 Task: Create a due date automation trigger when advanced on, 2 hours before a card is due add basic without the yellow label.
Action: Mouse moved to (855, 263)
Screenshot: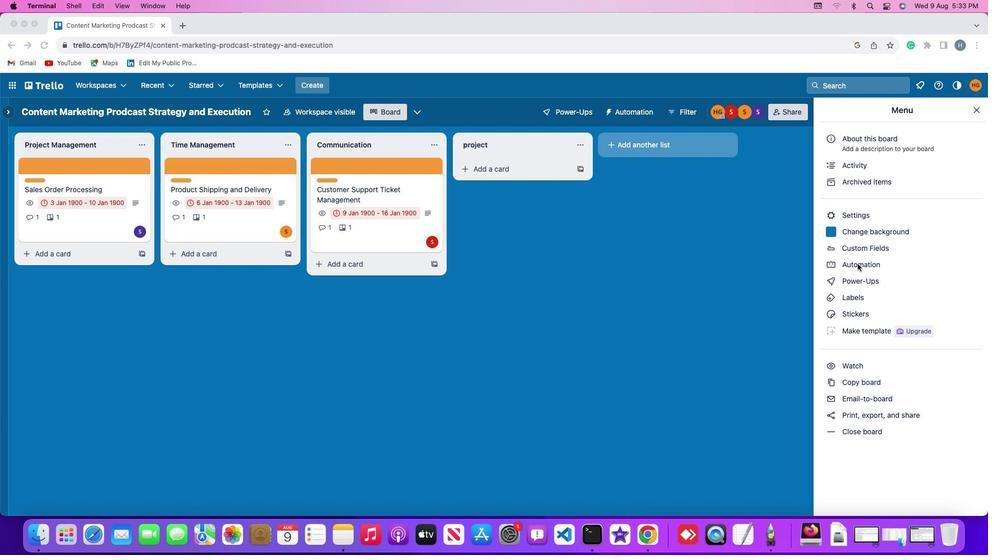 
Action: Mouse pressed left at (855, 263)
Screenshot: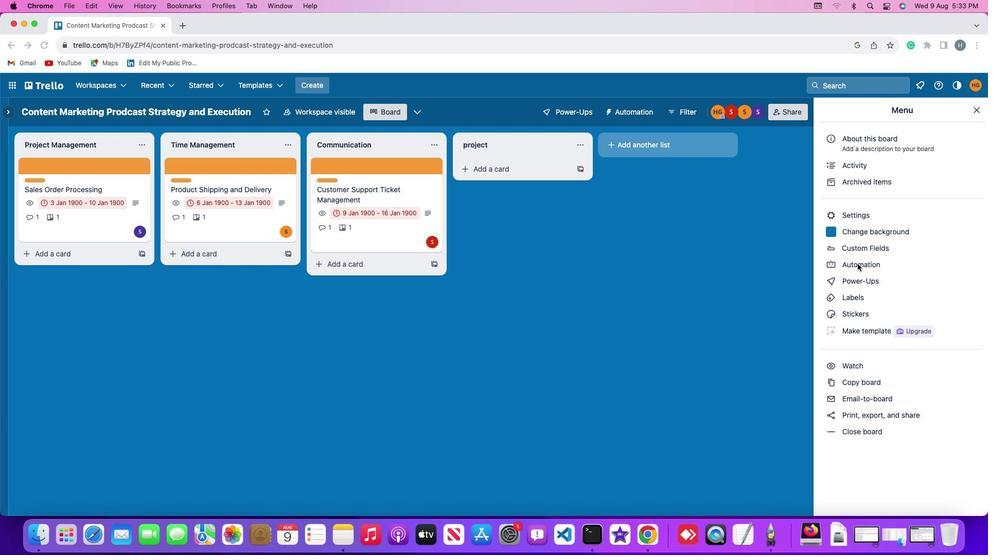 
Action: Mouse pressed left at (855, 263)
Screenshot: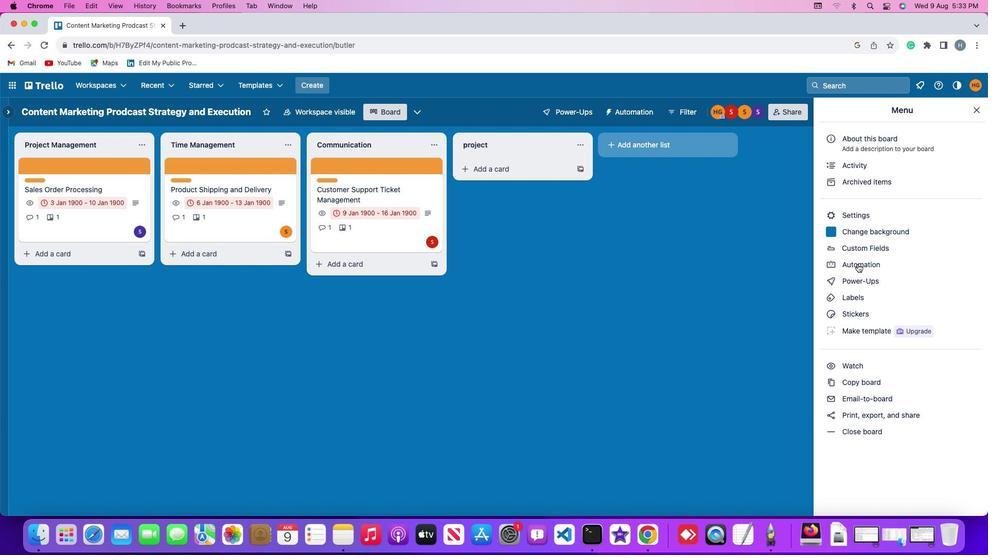 
Action: Mouse moved to (62, 246)
Screenshot: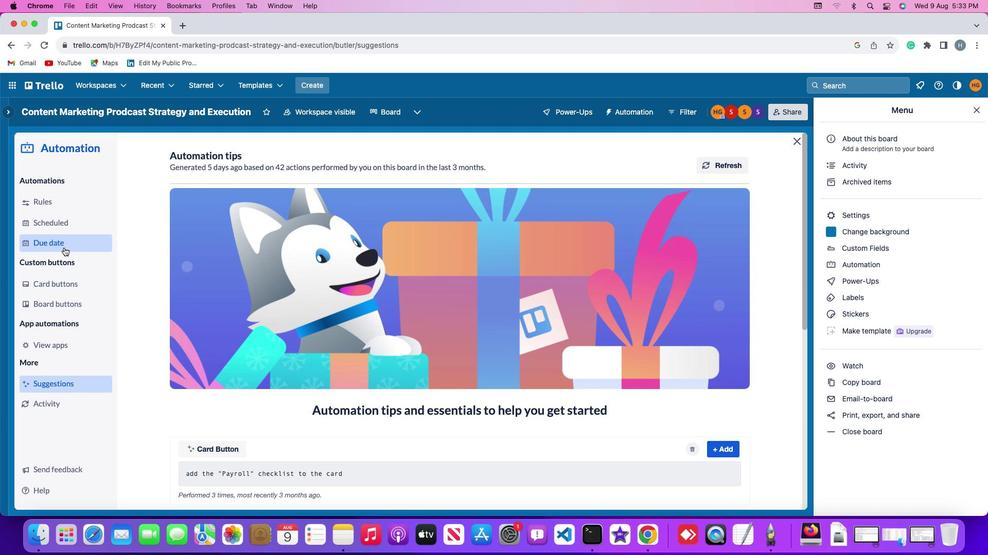 
Action: Mouse pressed left at (62, 246)
Screenshot: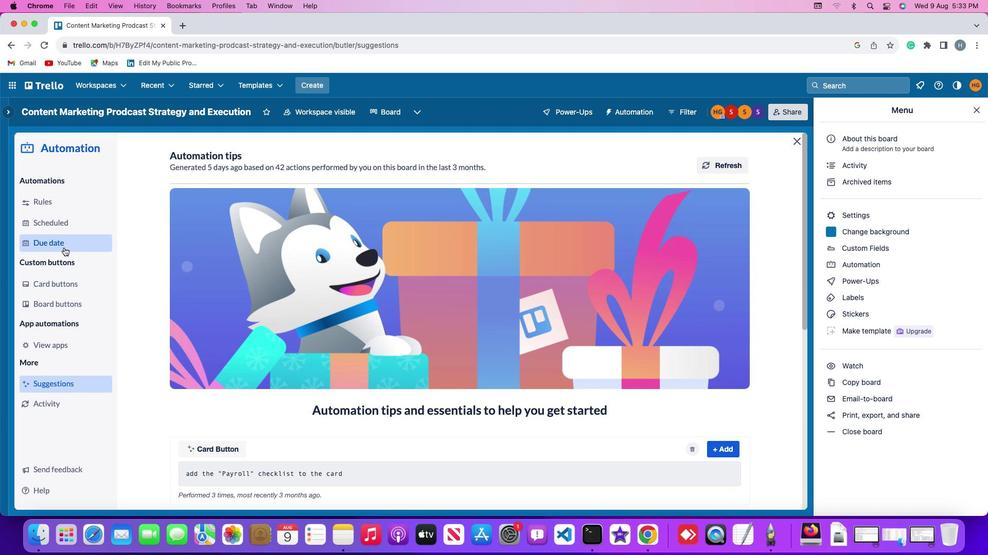 
Action: Mouse moved to (692, 154)
Screenshot: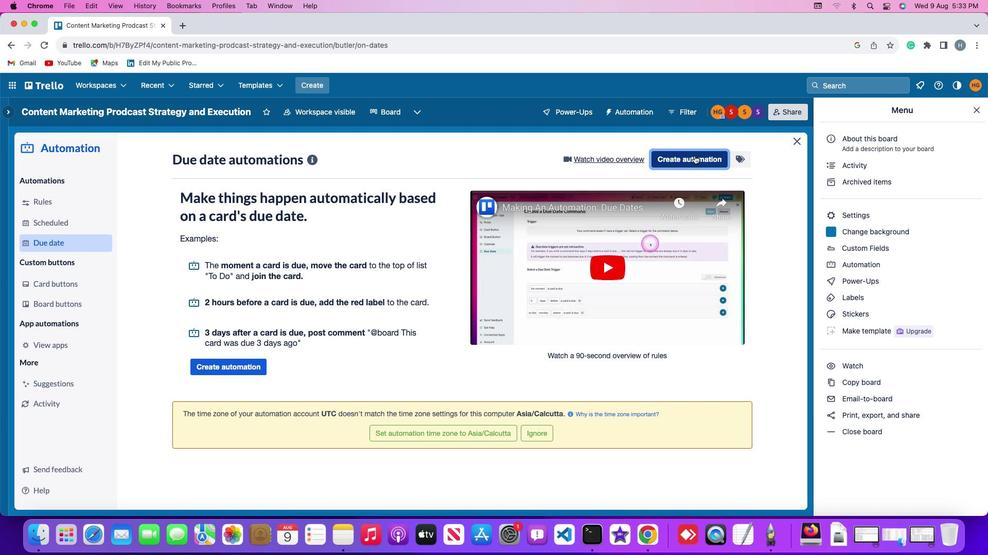 
Action: Mouse pressed left at (692, 154)
Screenshot: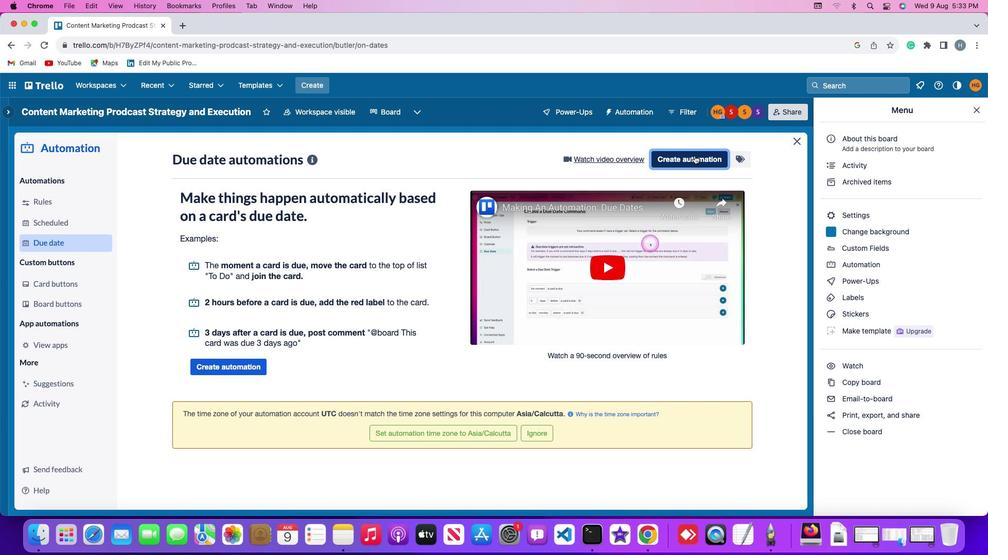 
Action: Mouse moved to (354, 254)
Screenshot: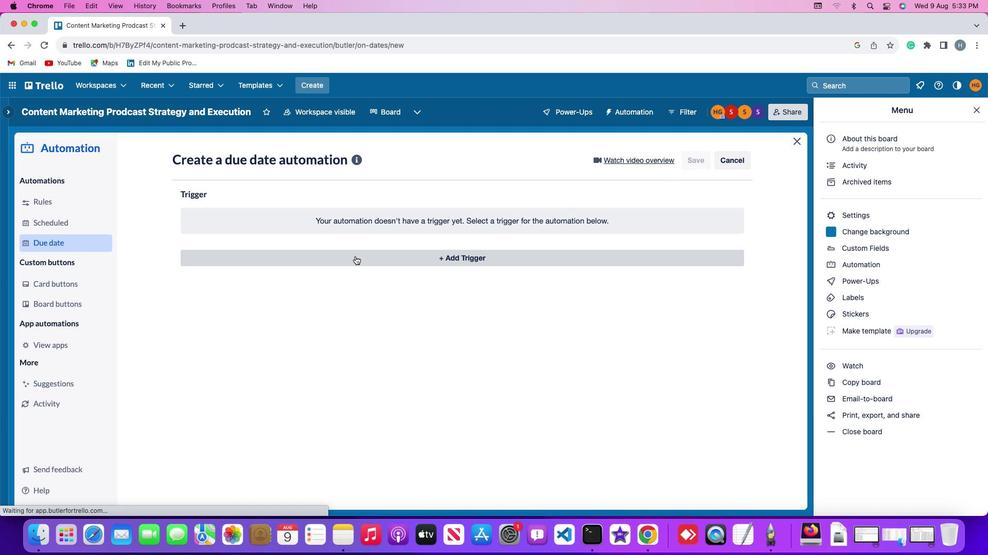 
Action: Mouse pressed left at (354, 254)
Screenshot: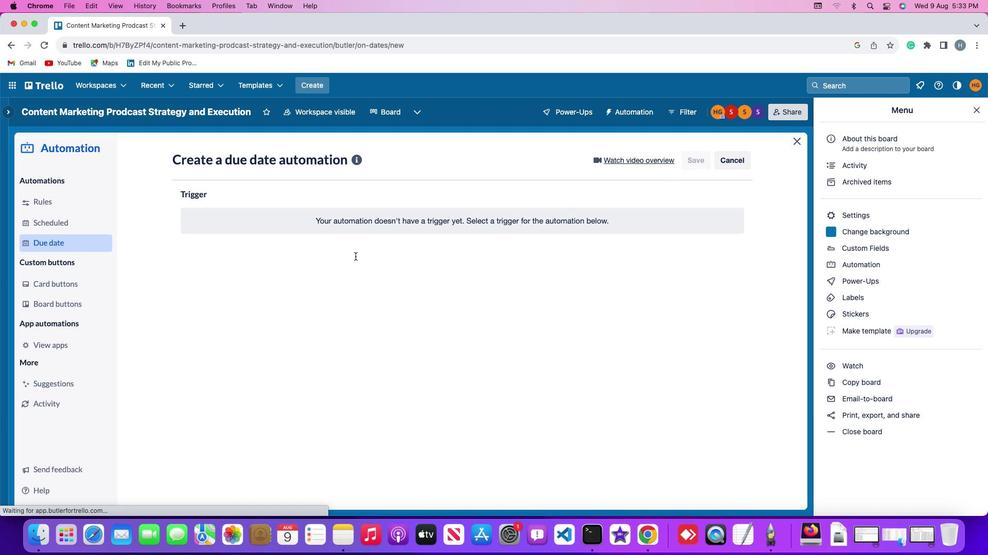 
Action: Mouse moved to (197, 417)
Screenshot: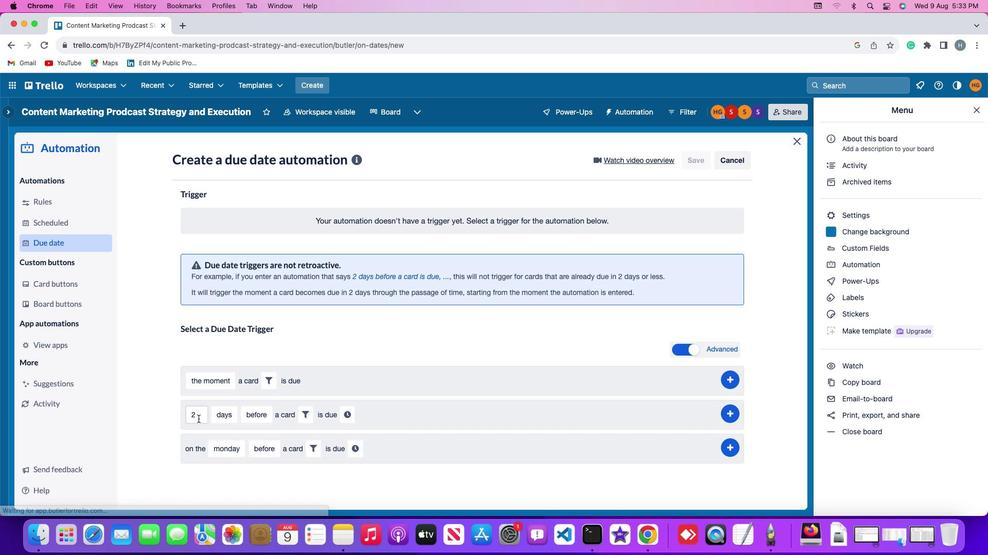 
Action: Mouse pressed left at (197, 417)
Screenshot: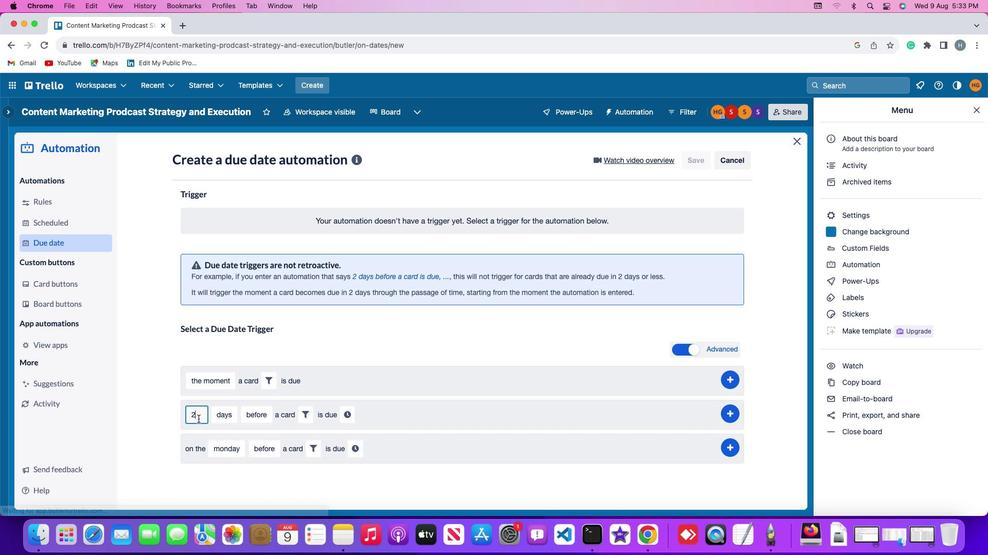 
Action: Mouse moved to (198, 415)
Screenshot: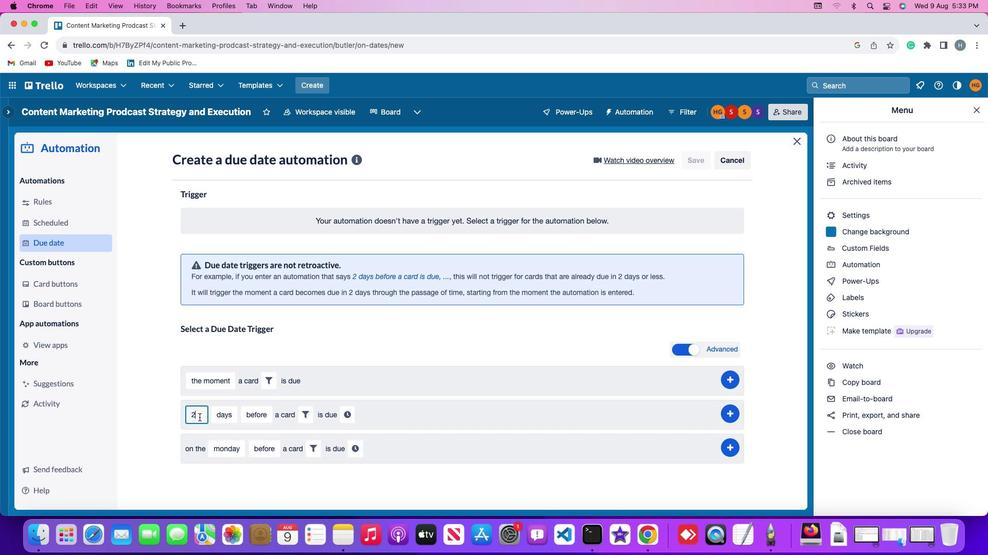 
Action: Key pressed Key.backspace
Screenshot: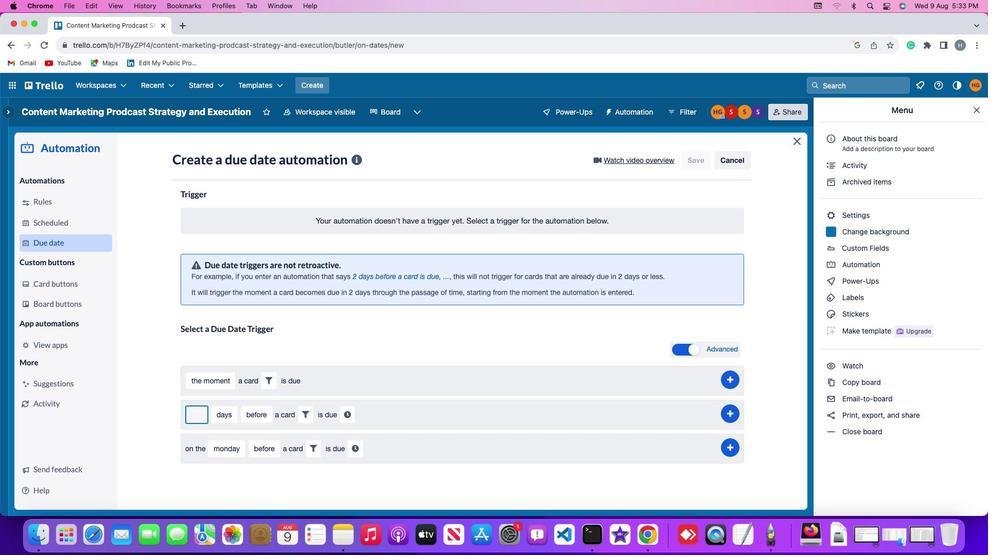 
Action: Mouse moved to (200, 414)
Screenshot: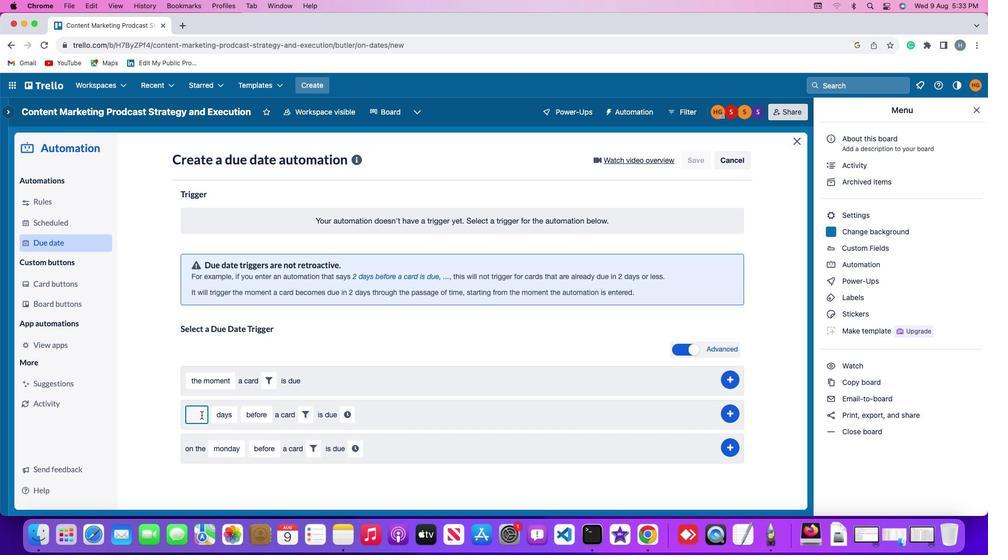 
Action: Key pressed '2'
Screenshot: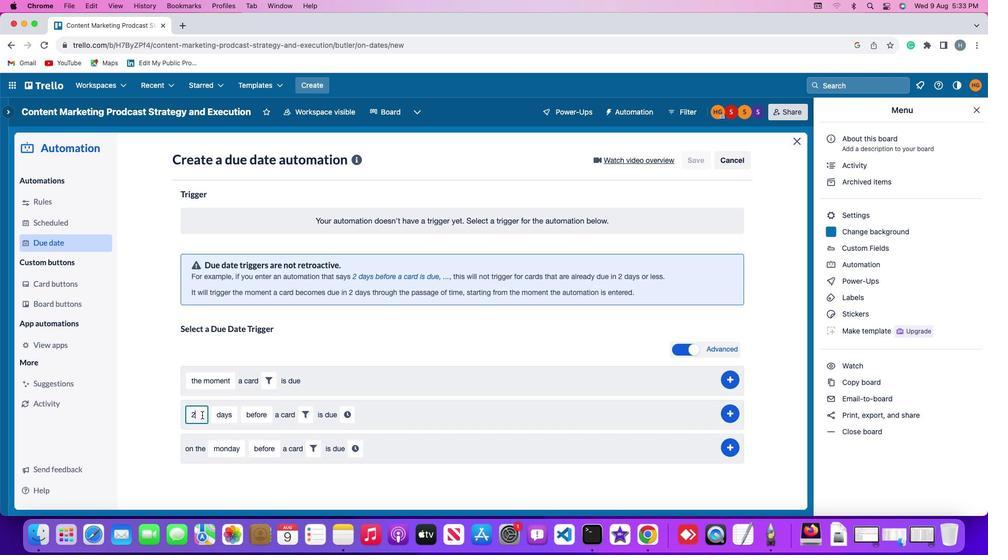 
Action: Mouse moved to (223, 415)
Screenshot: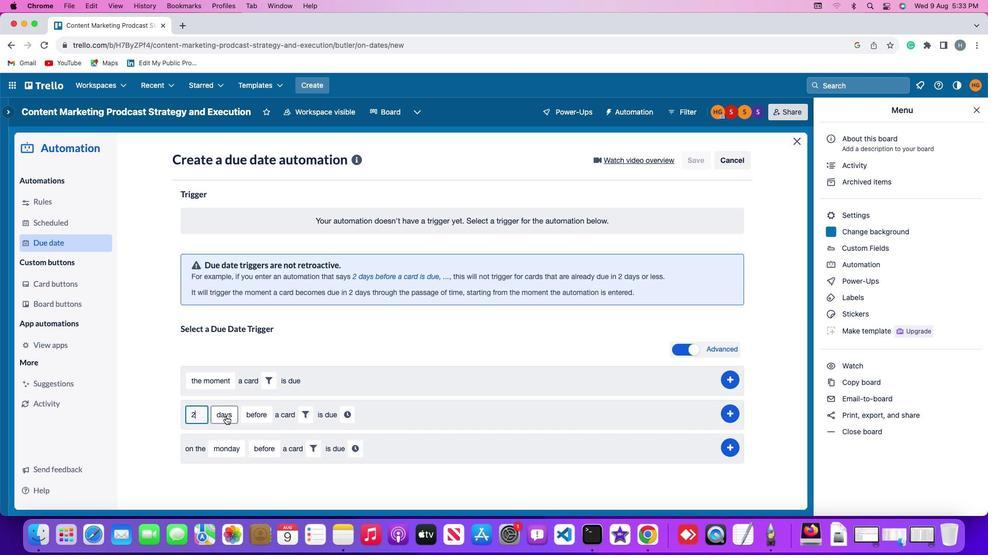 
Action: Mouse pressed left at (223, 415)
Screenshot: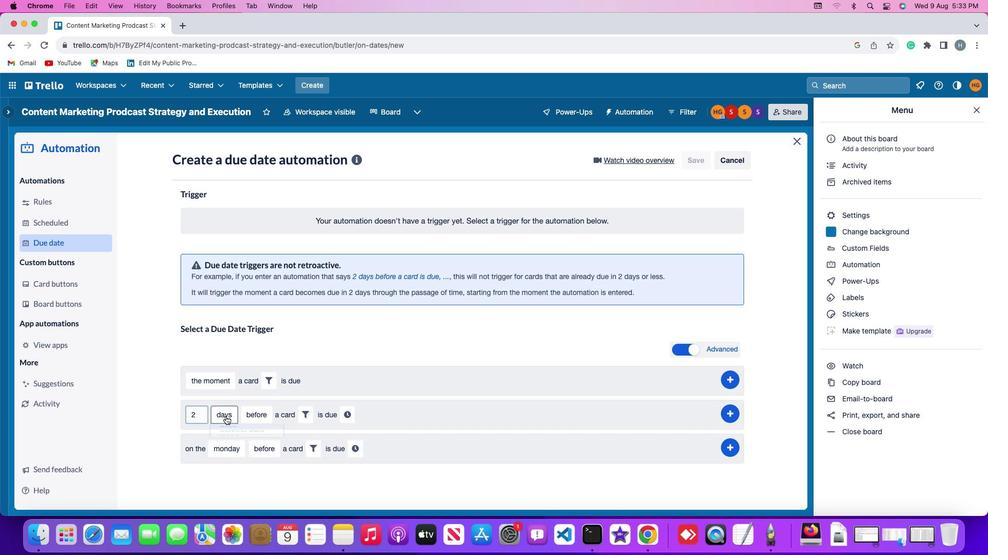 
Action: Mouse moved to (231, 472)
Screenshot: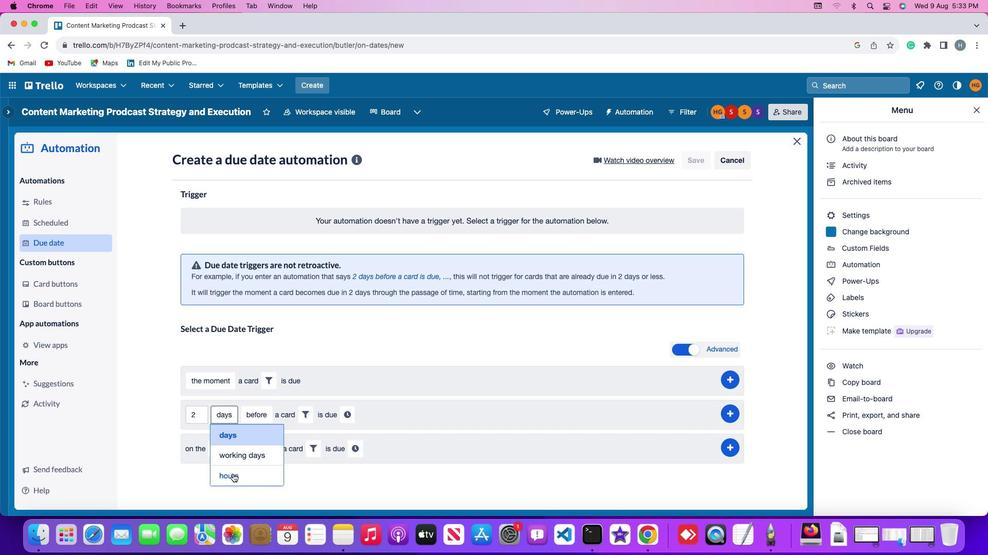 
Action: Mouse pressed left at (231, 472)
Screenshot: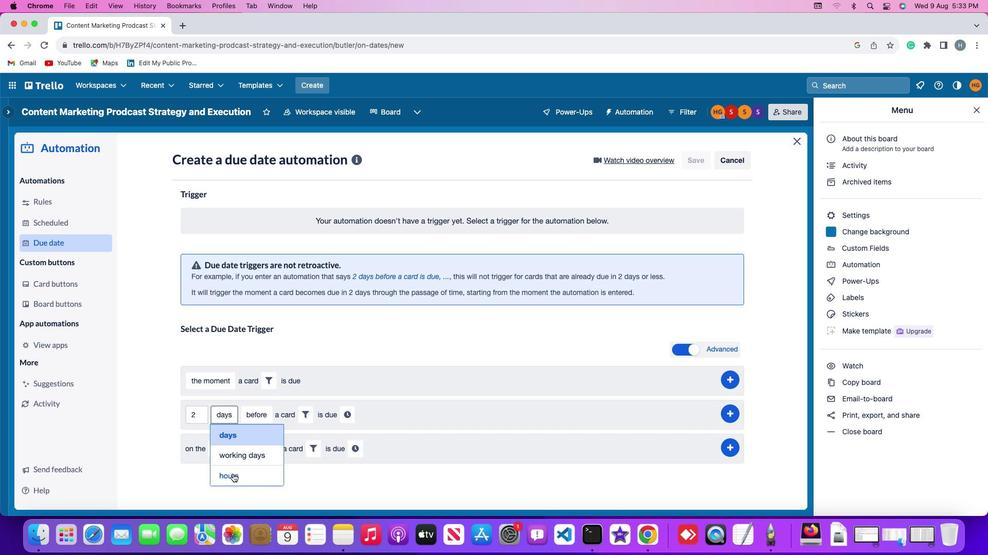 
Action: Mouse moved to (259, 414)
Screenshot: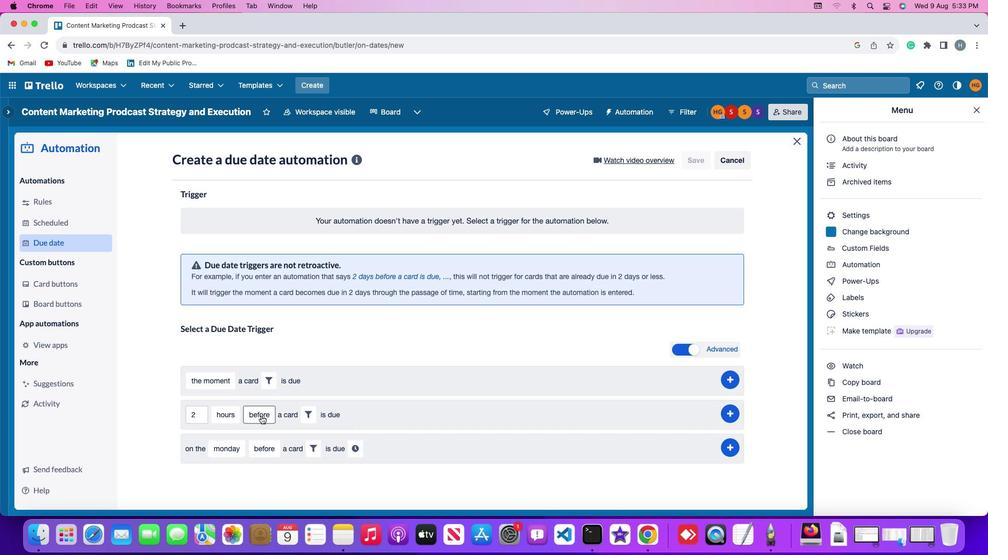 
Action: Mouse pressed left at (259, 414)
Screenshot: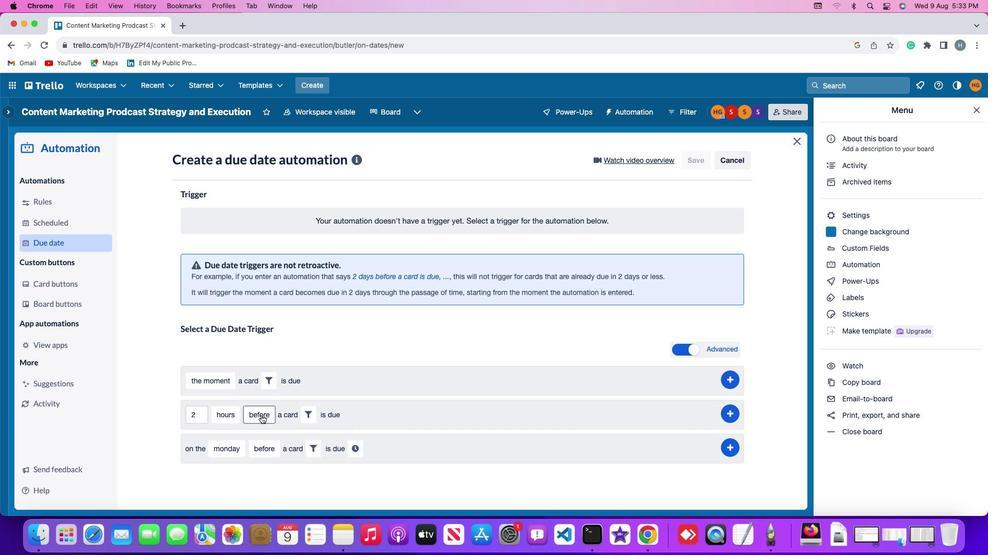 
Action: Mouse moved to (260, 434)
Screenshot: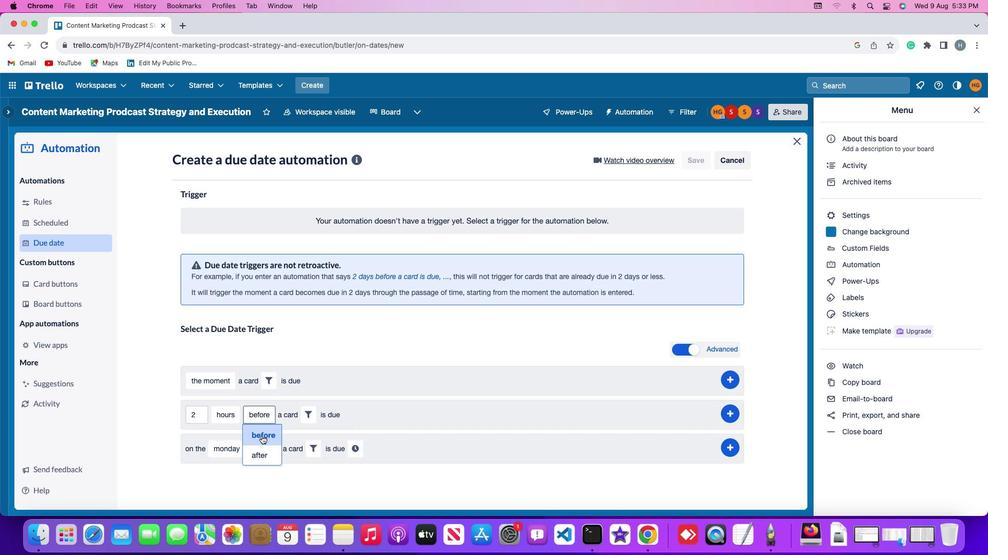 
Action: Mouse pressed left at (260, 434)
Screenshot: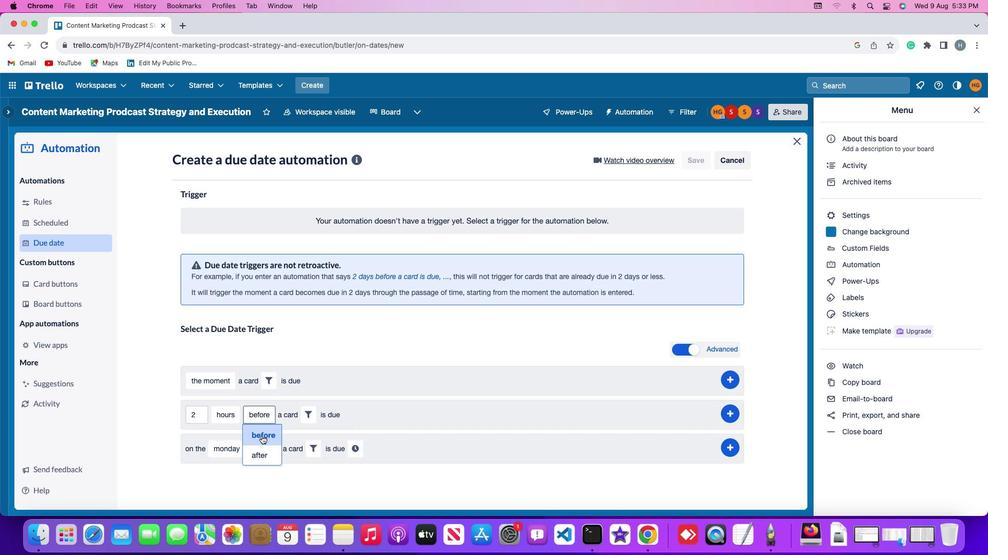 
Action: Mouse moved to (302, 414)
Screenshot: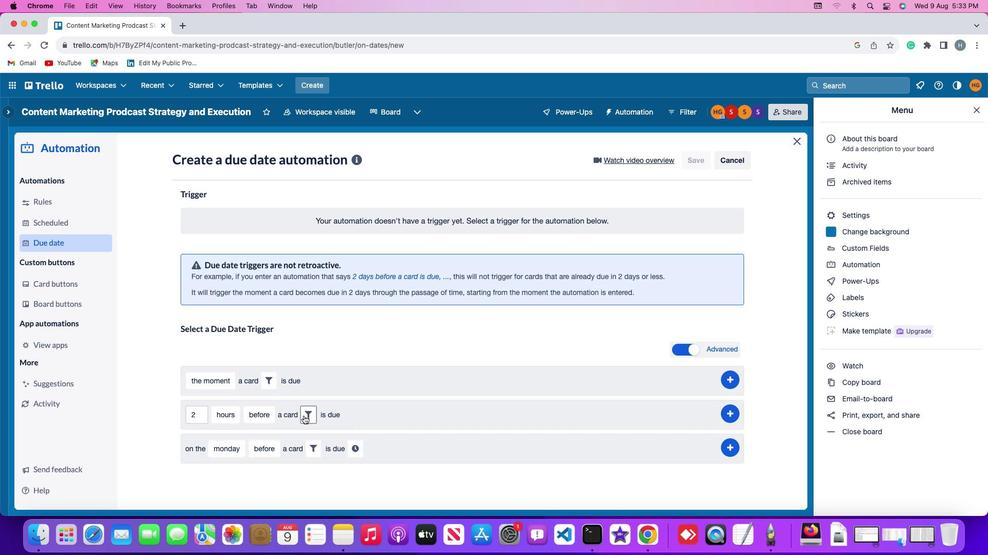 
Action: Mouse pressed left at (302, 414)
Screenshot: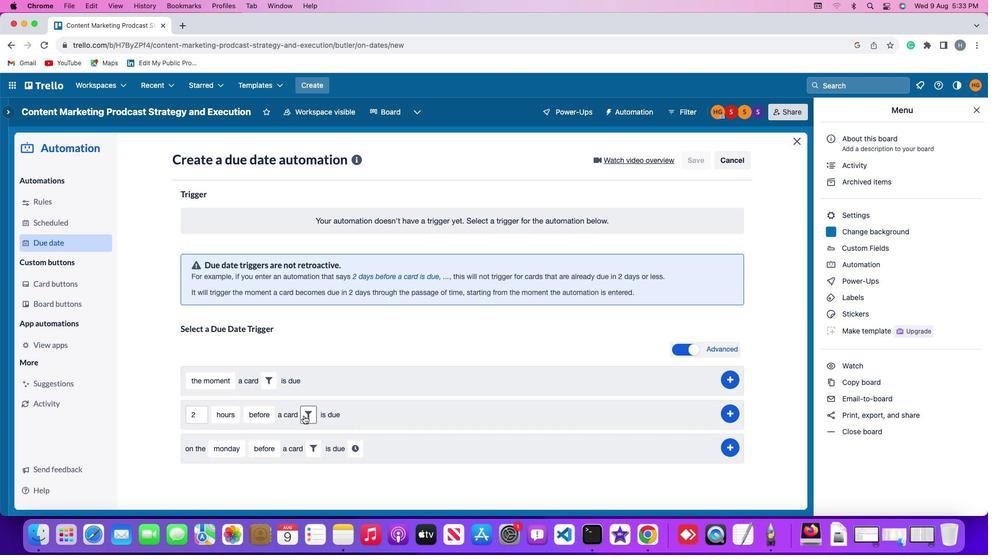 
Action: Mouse moved to (284, 462)
Screenshot: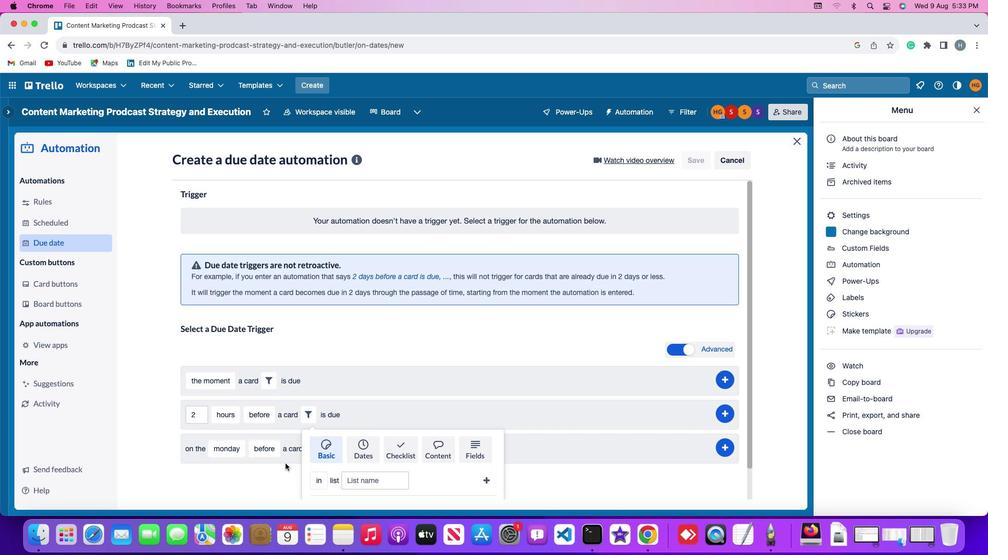 
Action: Mouse scrolled (284, 462) with delta (-1, -1)
Screenshot: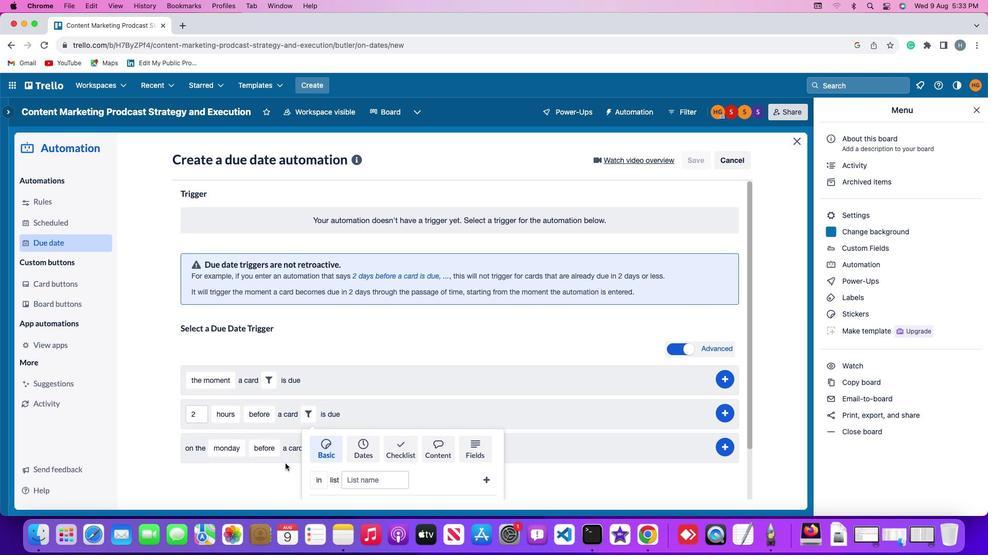 
Action: Mouse scrolled (284, 462) with delta (-1, -1)
Screenshot: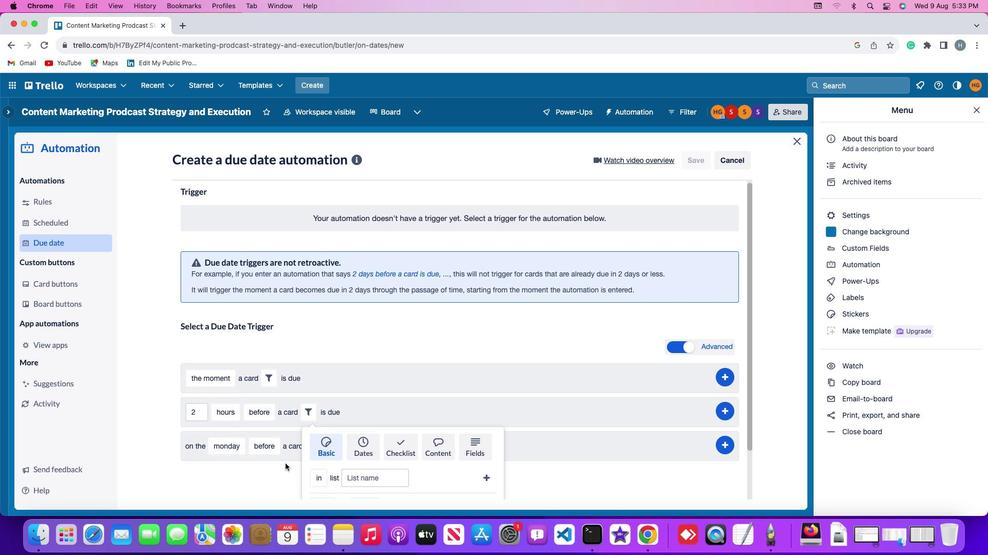 
Action: Mouse scrolled (284, 462) with delta (-1, -2)
Screenshot: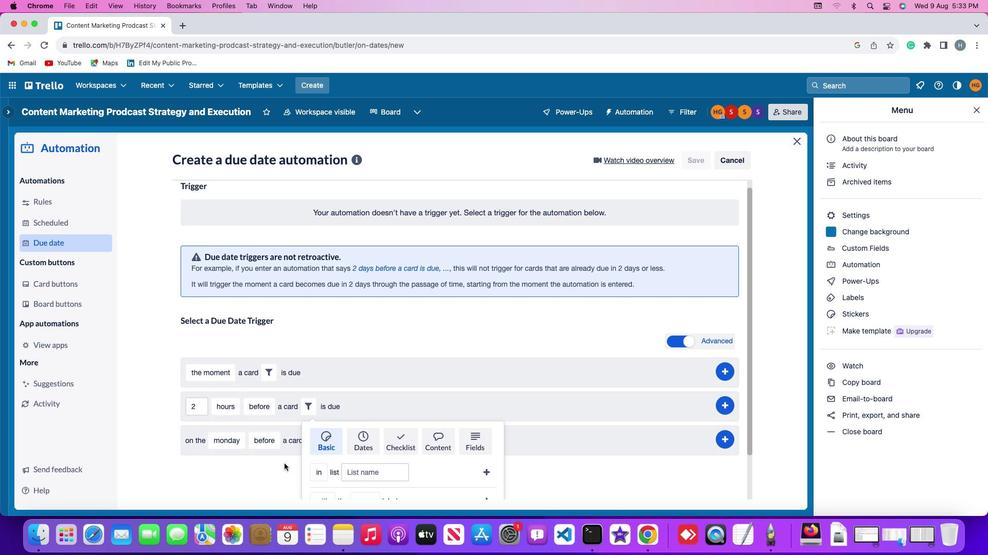 
Action: Mouse moved to (282, 462)
Screenshot: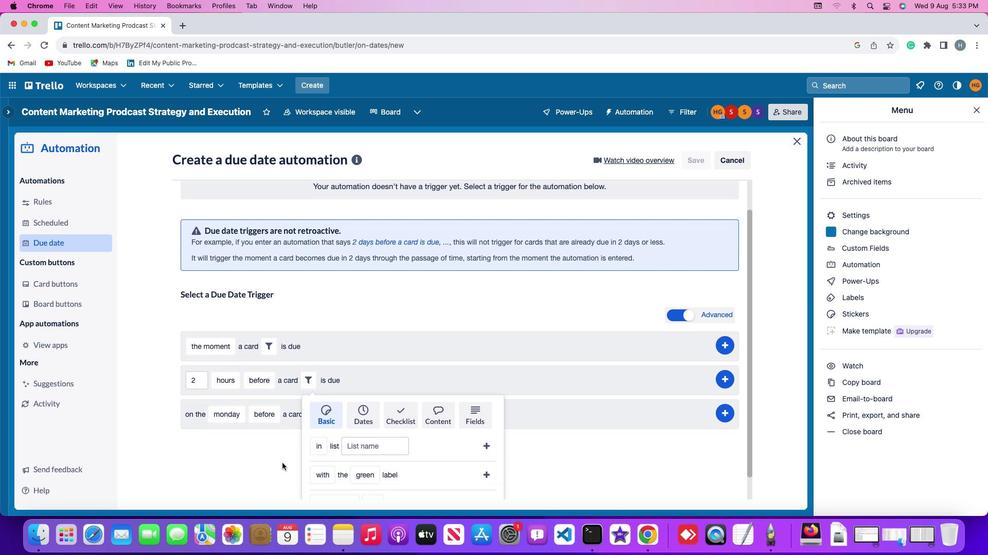 
Action: Mouse scrolled (282, 462) with delta (-1, -2)
Screenshot: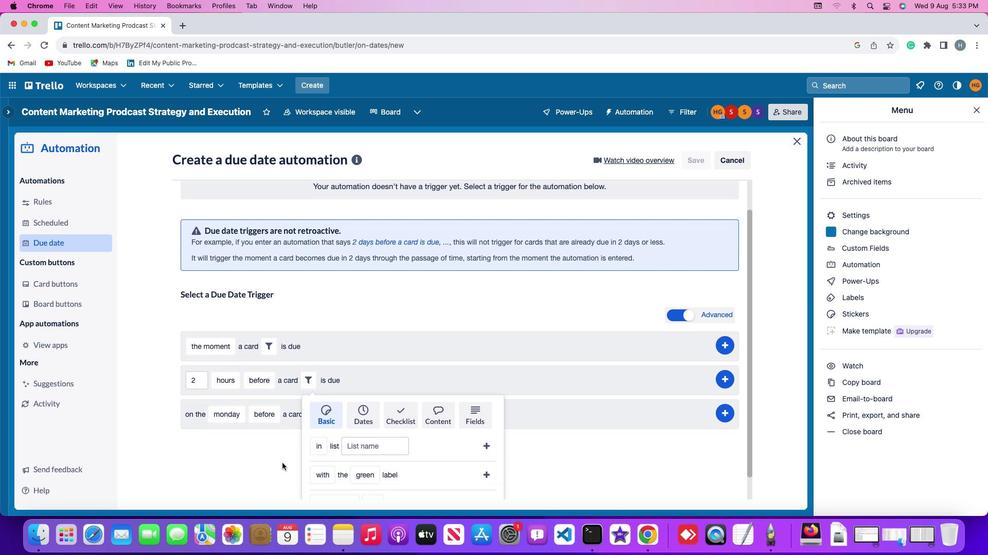 
Action: Mouse moved to (322, 448)
Screenshot: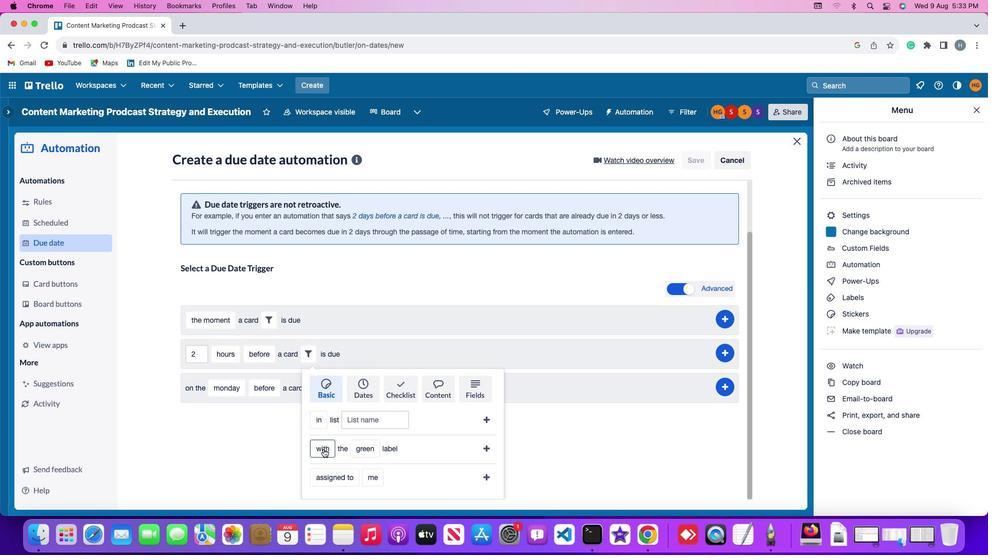 
Action: Mouse pressed left at (322, 448)
Screenshot: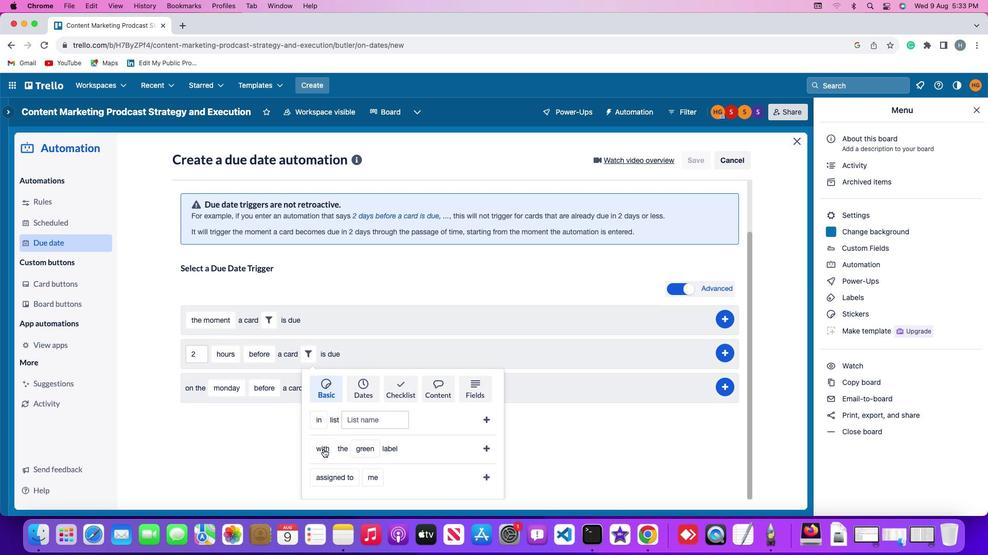 
Action: Mouse moved to (329, 407)
Screenshot: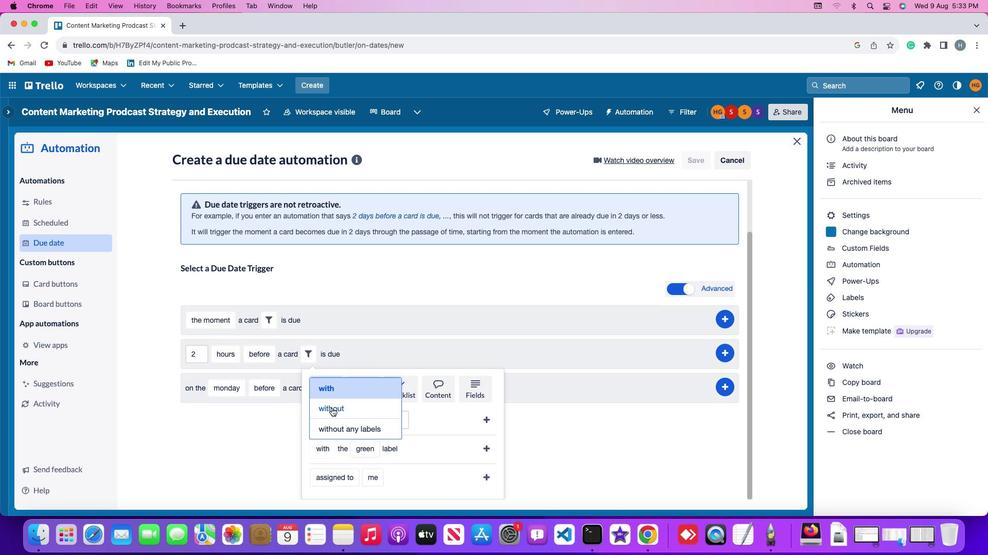 
Action: Mouse pressed left at (329, 407)
Screenshot: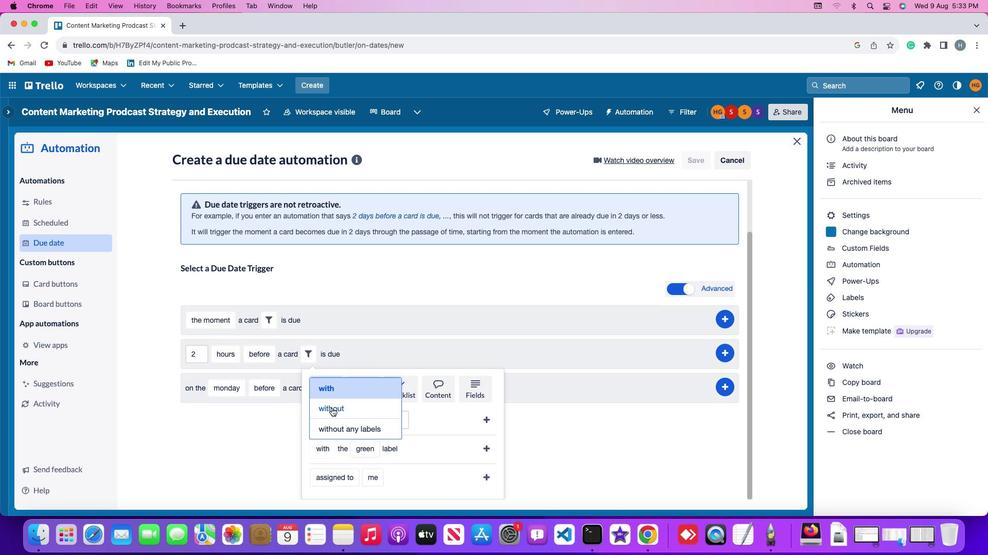 
Action: Mouse moved to (365, 444)
Screenshot: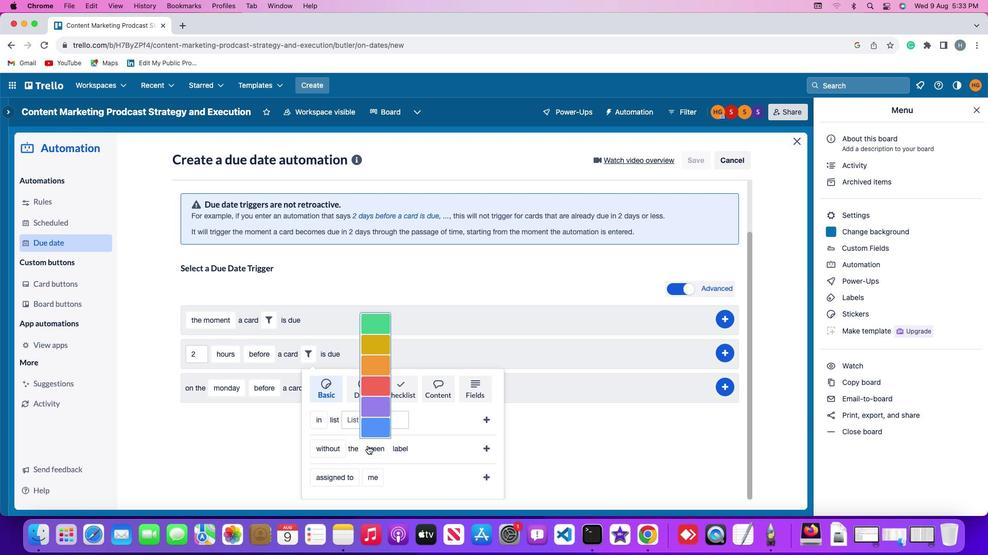 
Action: Mouse pressed left at (365, 444)
Screenshot: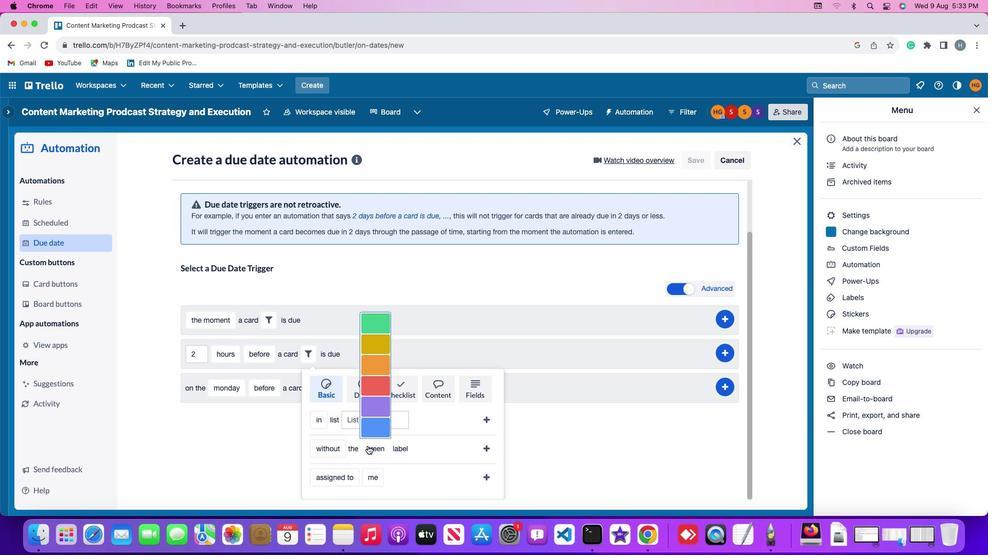 
Action: Mouse moved to (375, 336)
Screenshot: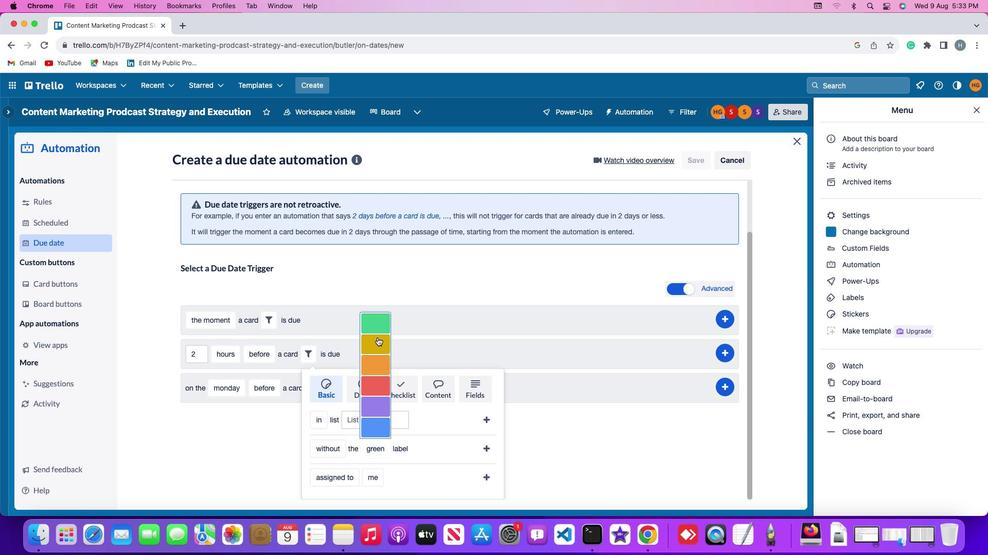 
Action: Mouse pressed left at (375, 336)
Screenshot: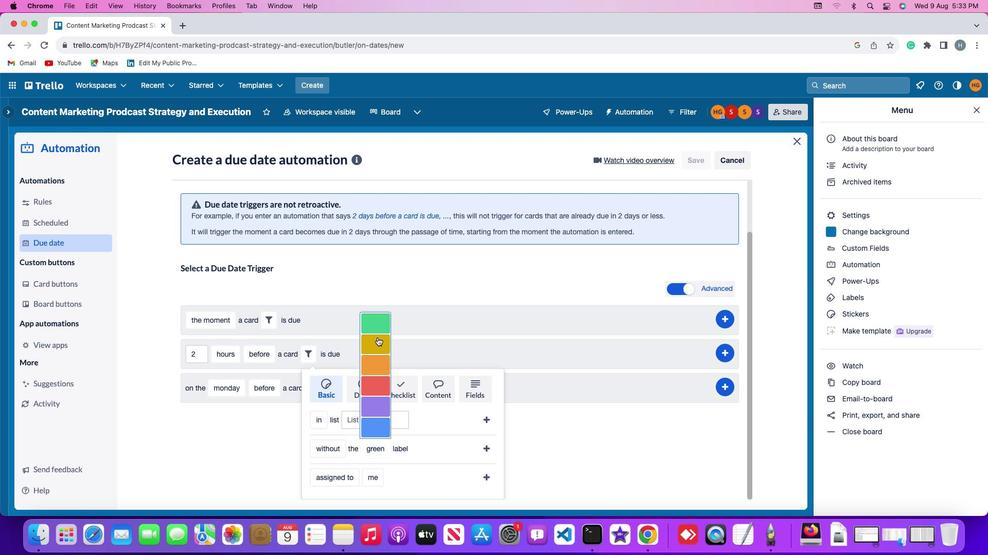 
Action: Mouse moved to (486, 446)
Screenshot: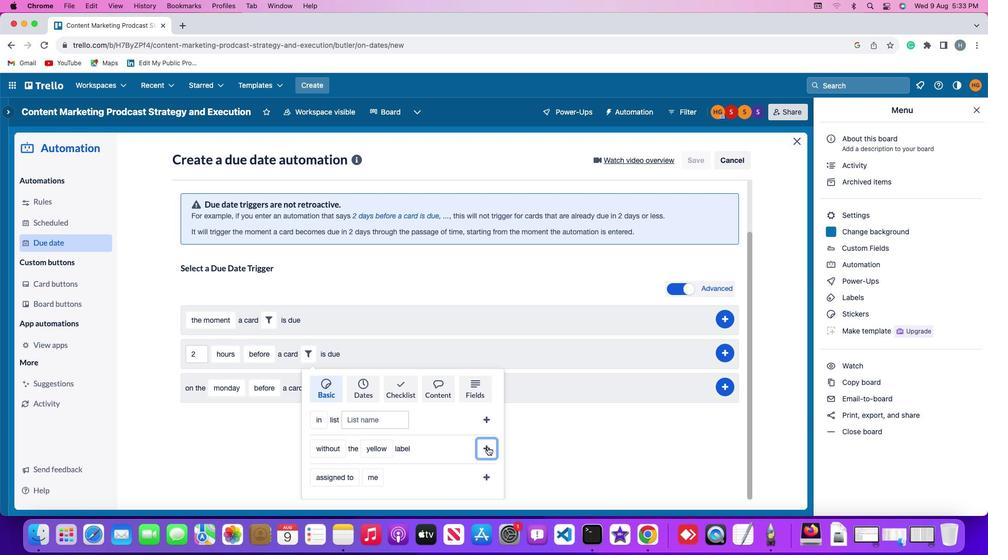
Action: Mouse pressed left at (486, 446)
Screenshot: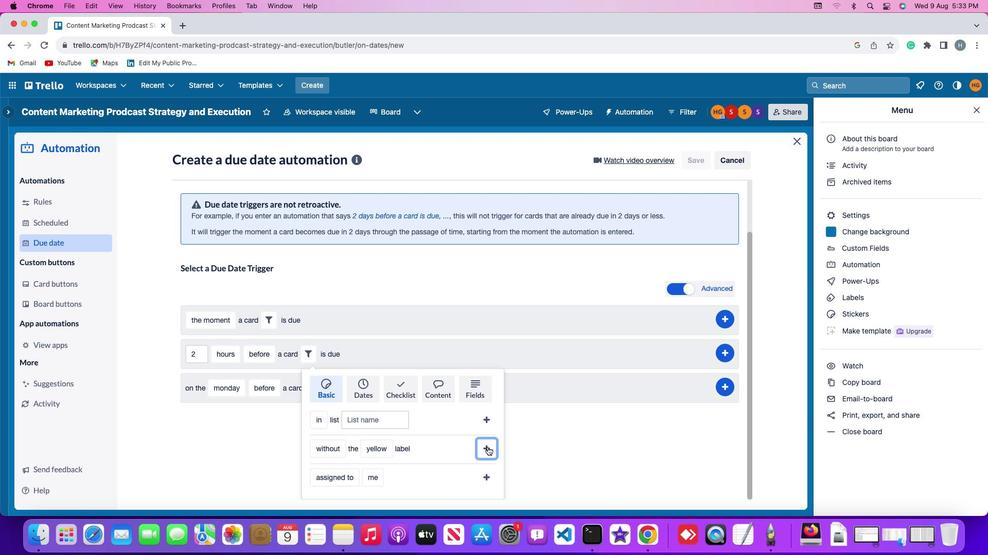 
Action: Mouse moved to (729, 414)
Screenshot: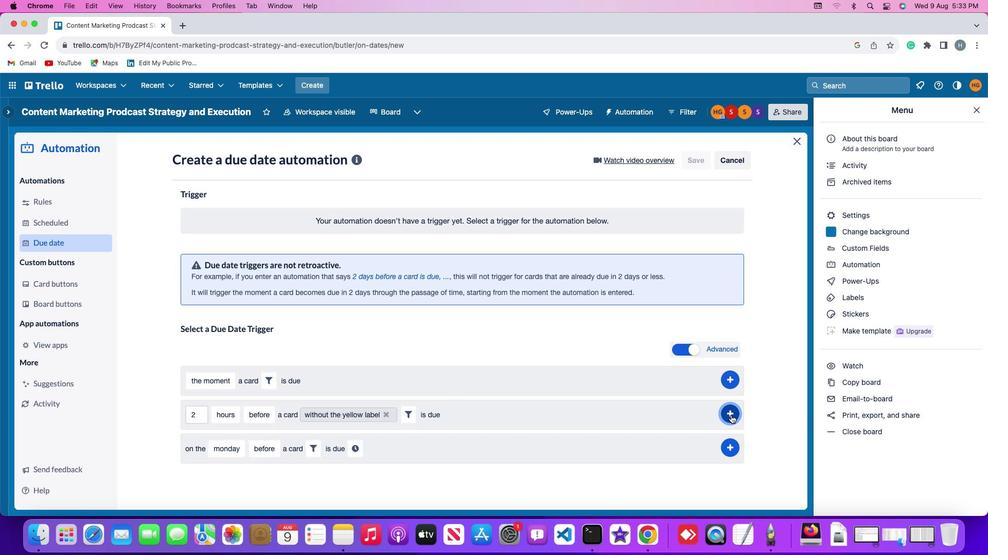 
Action: Mouse pressed left at (729, 414)
Screenshot: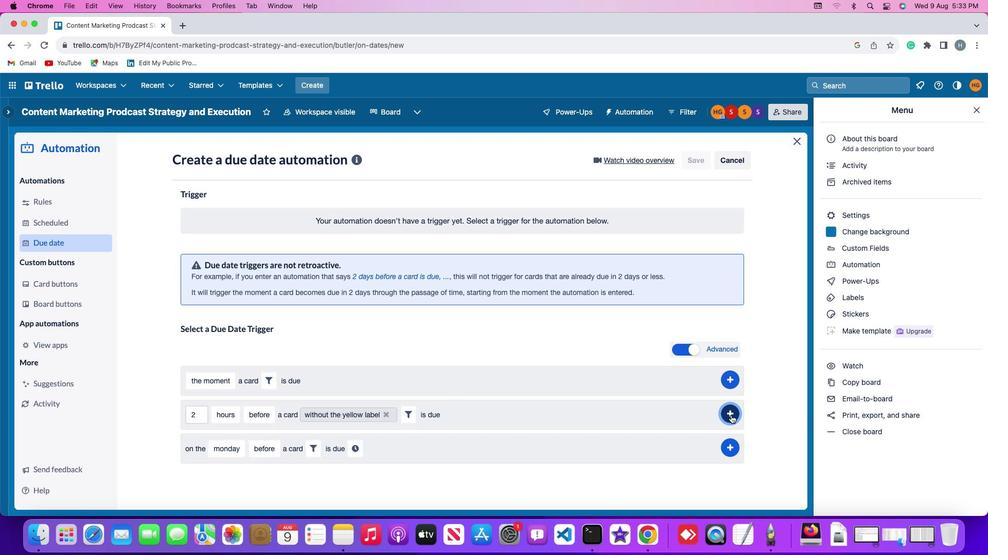
Action: Mouse moved to (780, 285)
Screenshot: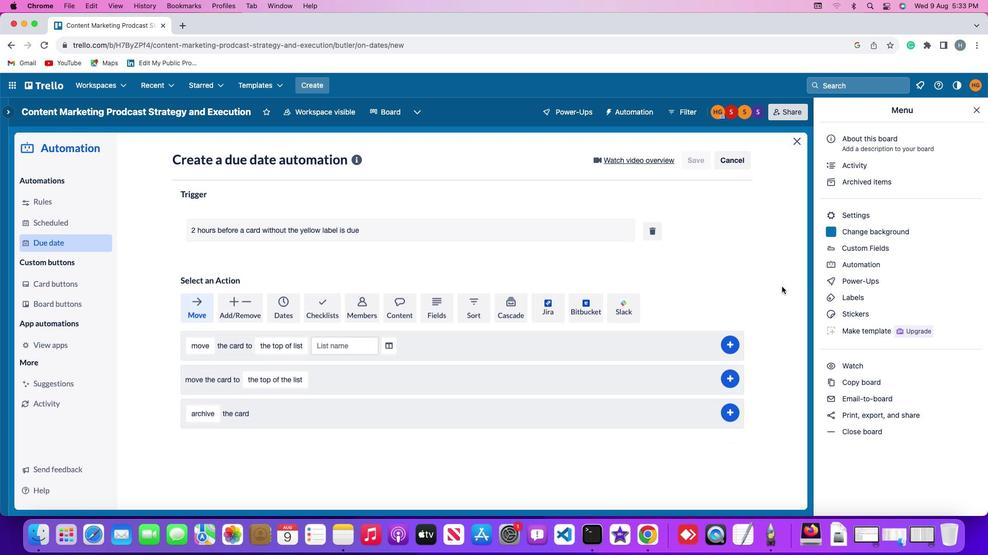 
